 Task: Create a new show and tell discussion in the repository "Javascript" with the title "giveaway" and the description "giving aways sponsorships".
Action: Mouse moved to (1270, 227)
Screenshot: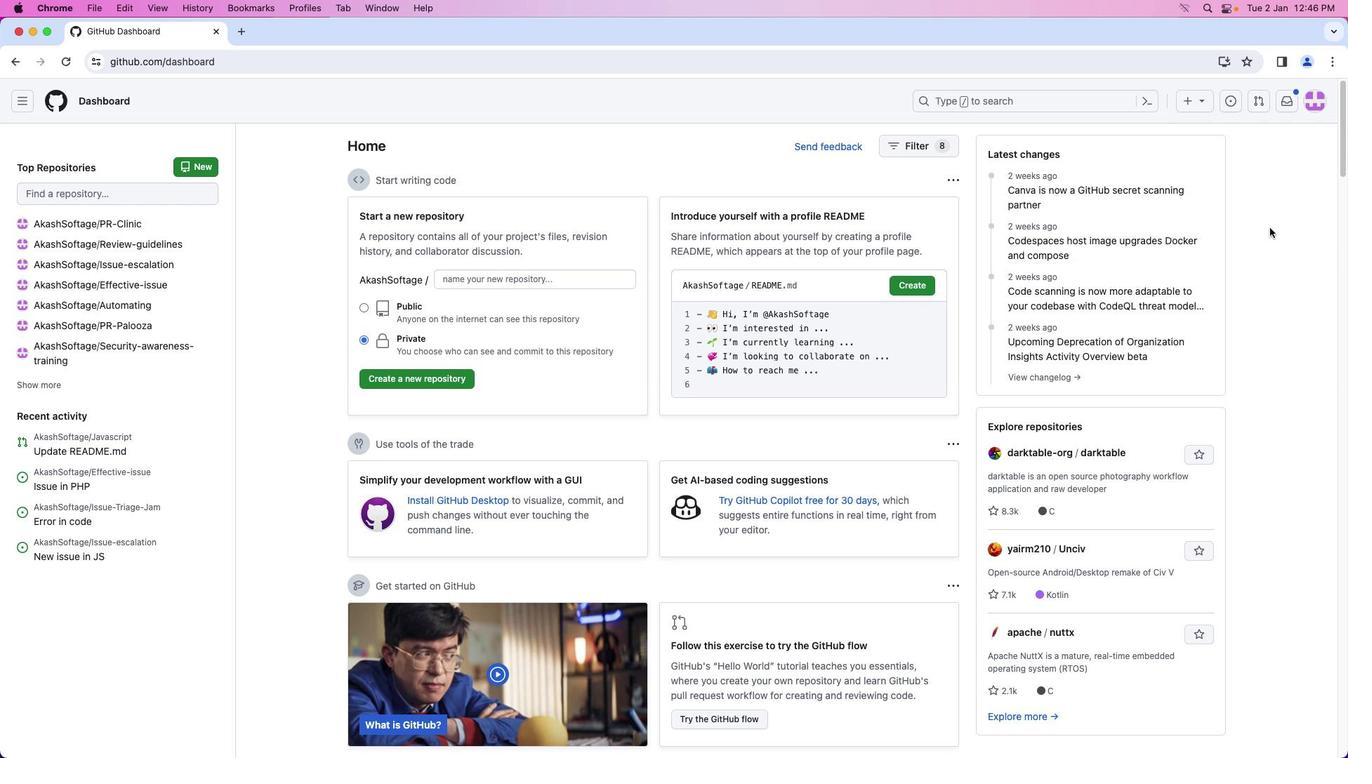 
Action: Mouse pressed left at (1270, 227)
Screenshot: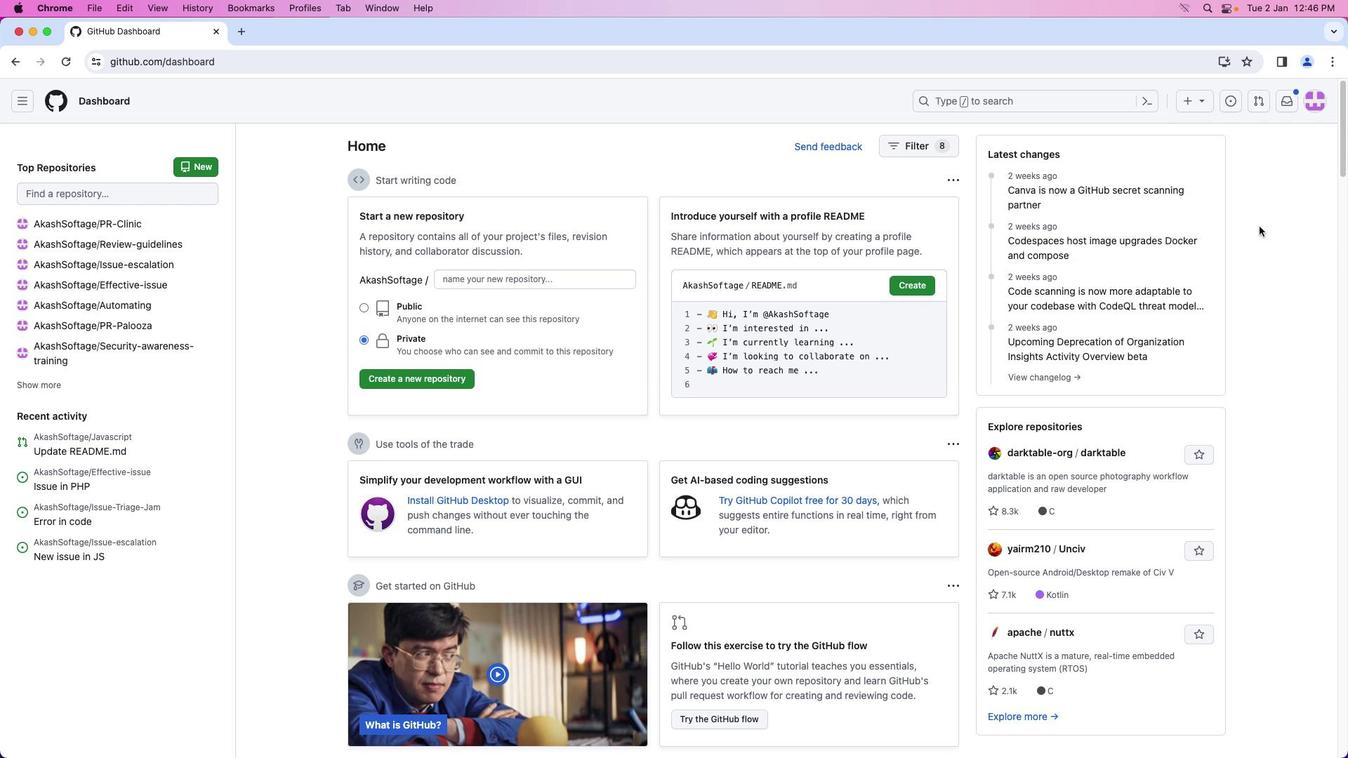 
Action: Mouse moved to (1310, 103)
Screenshot: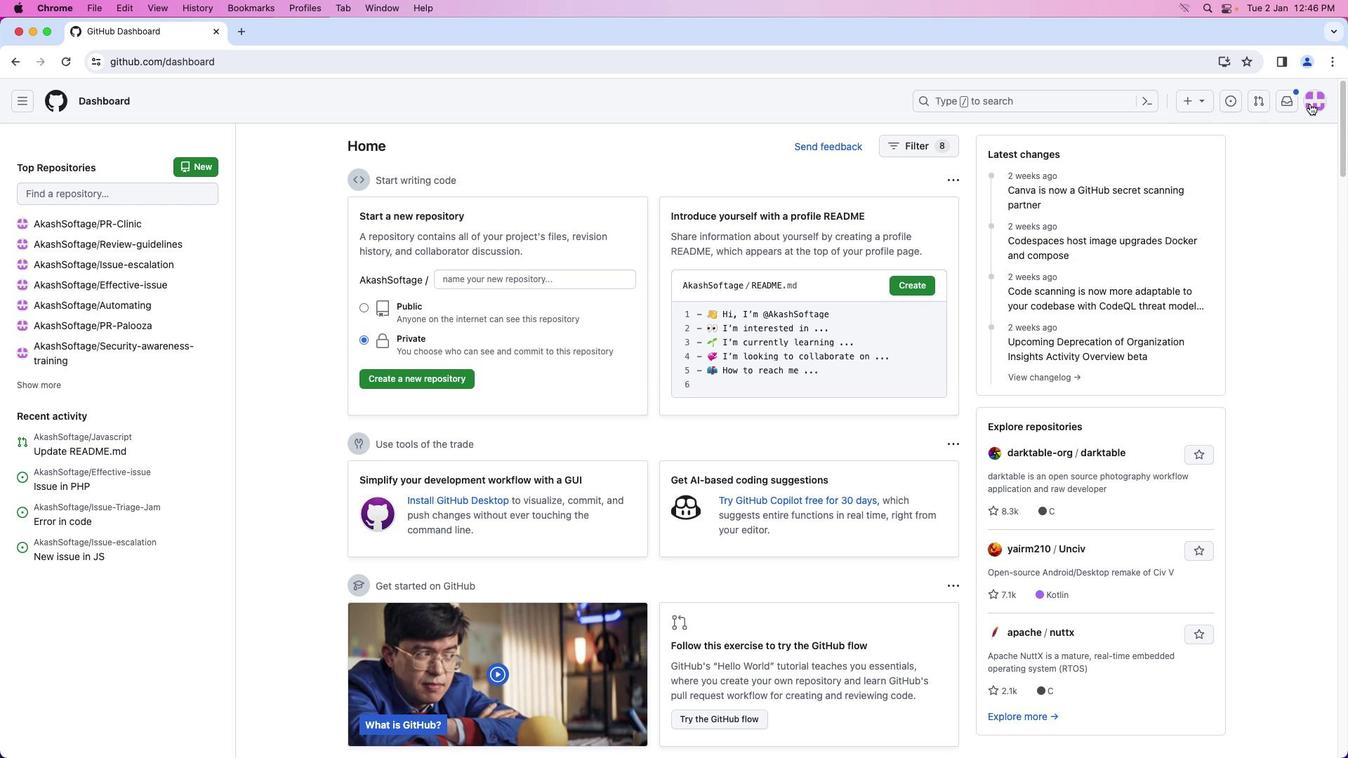 
Action: Mouse pressed left at (1310, 103)
Screenshot: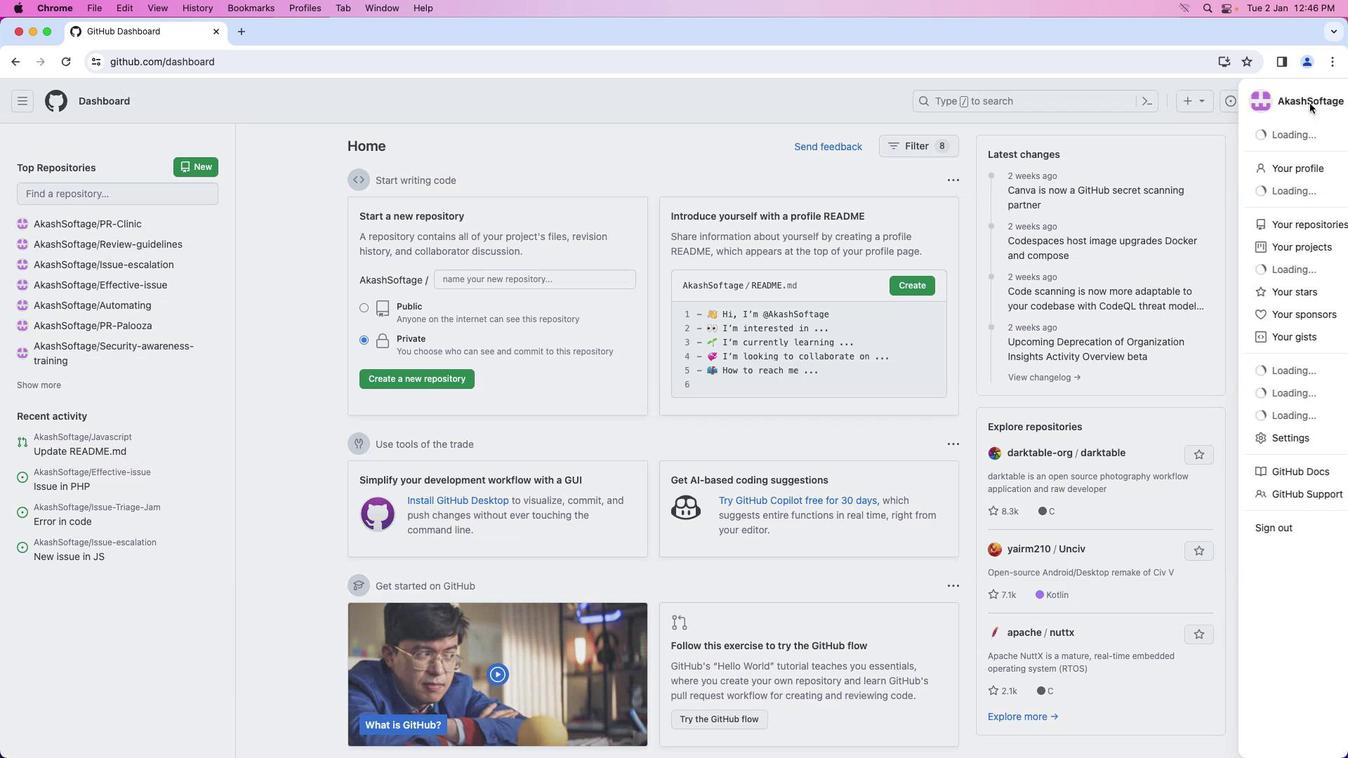 
Action: Mouse moved to (1254, 222)
Screenshot: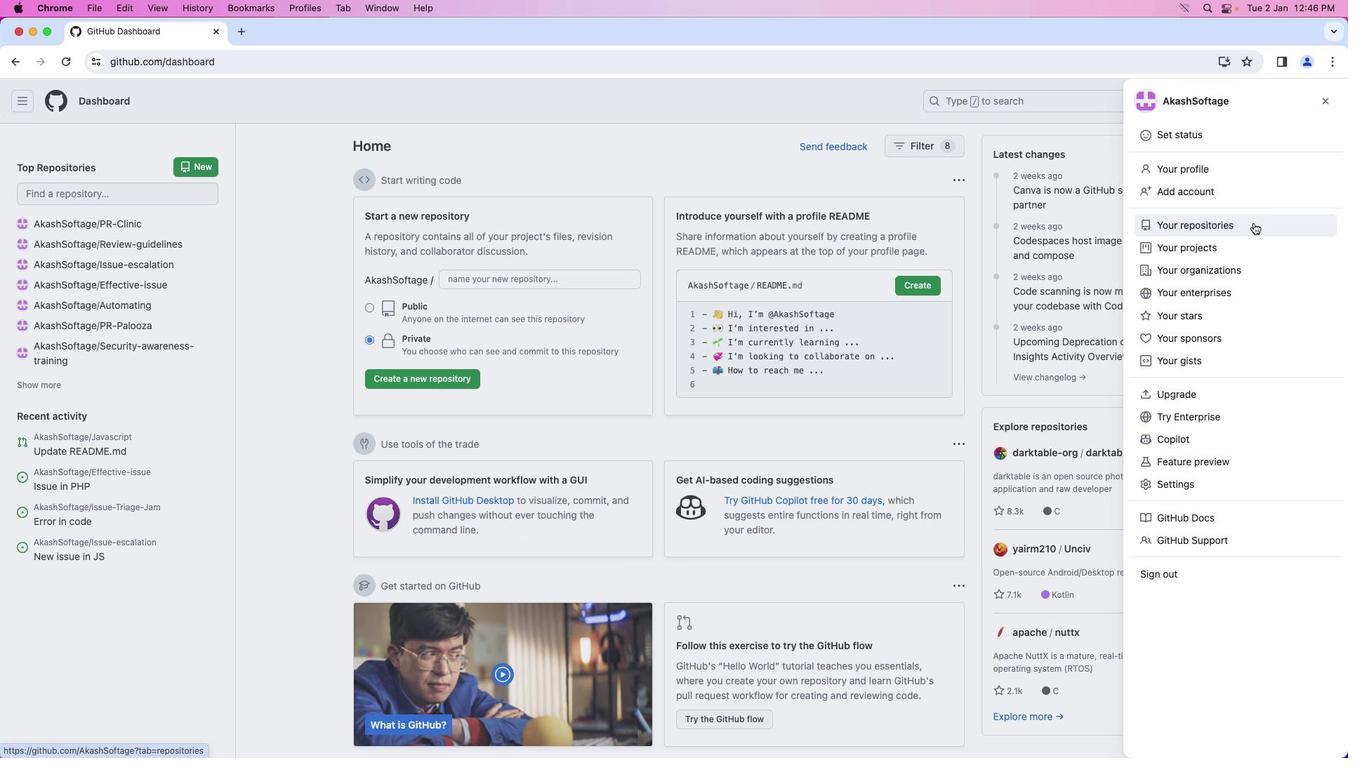 
Action: Mouse pressed left at (1254, 222)
Screenshot: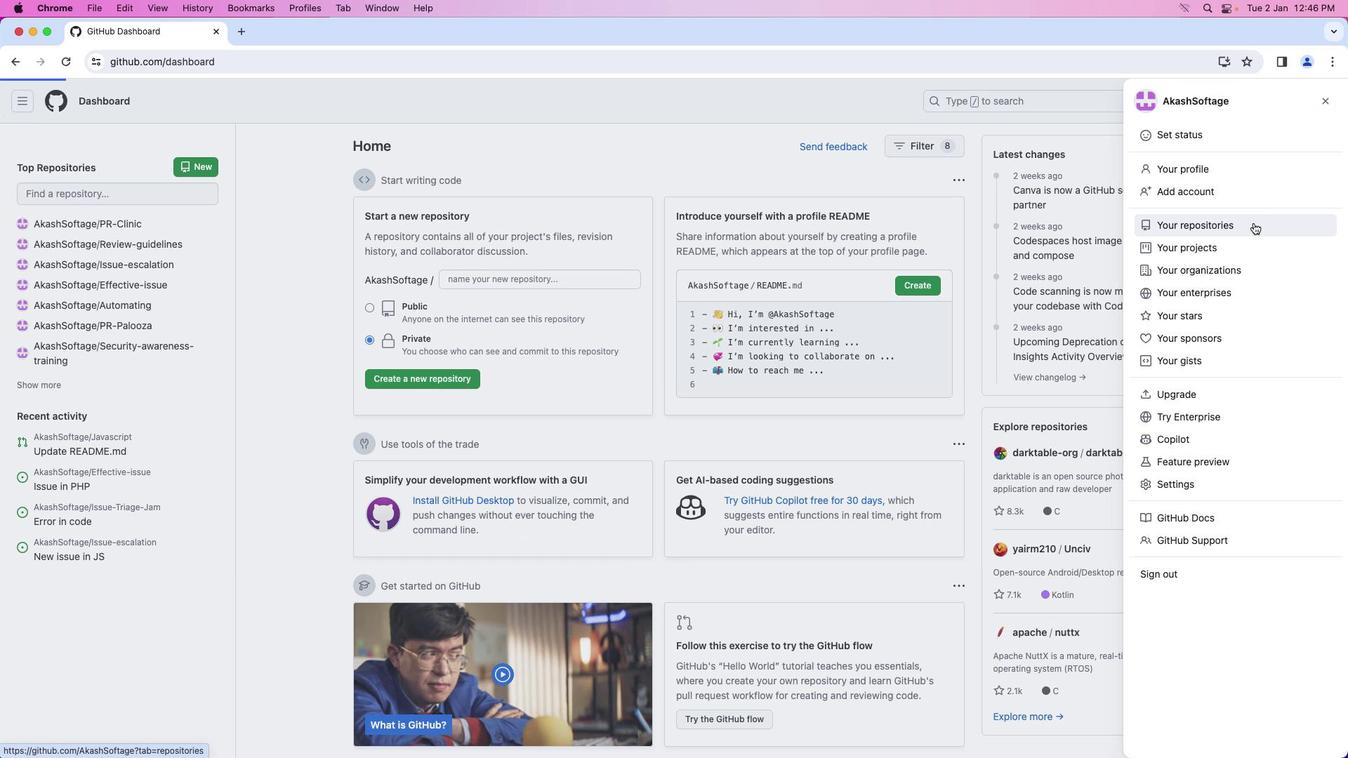 
Action: Mouse moved to (506, 235)
Screenshot: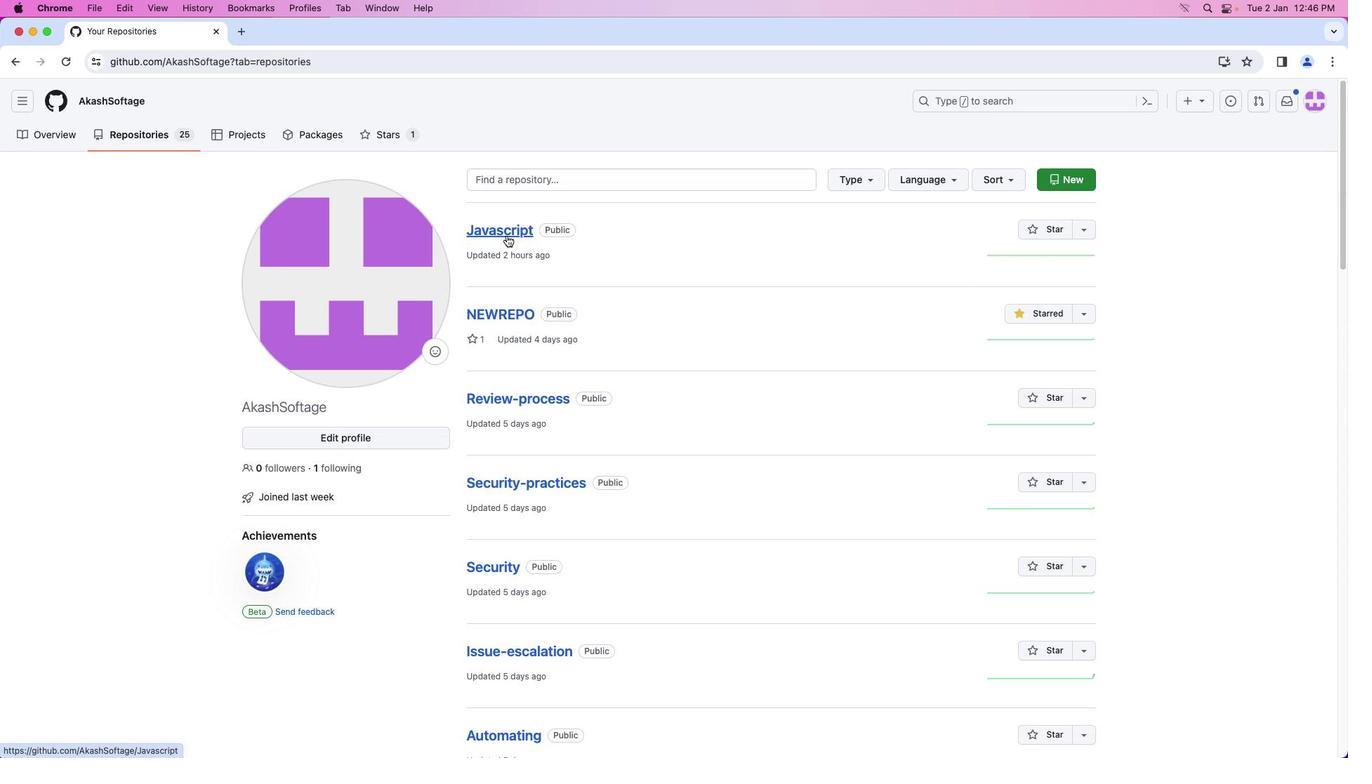 
Action: Mouse pressed left at (506, 235)
Screenshot: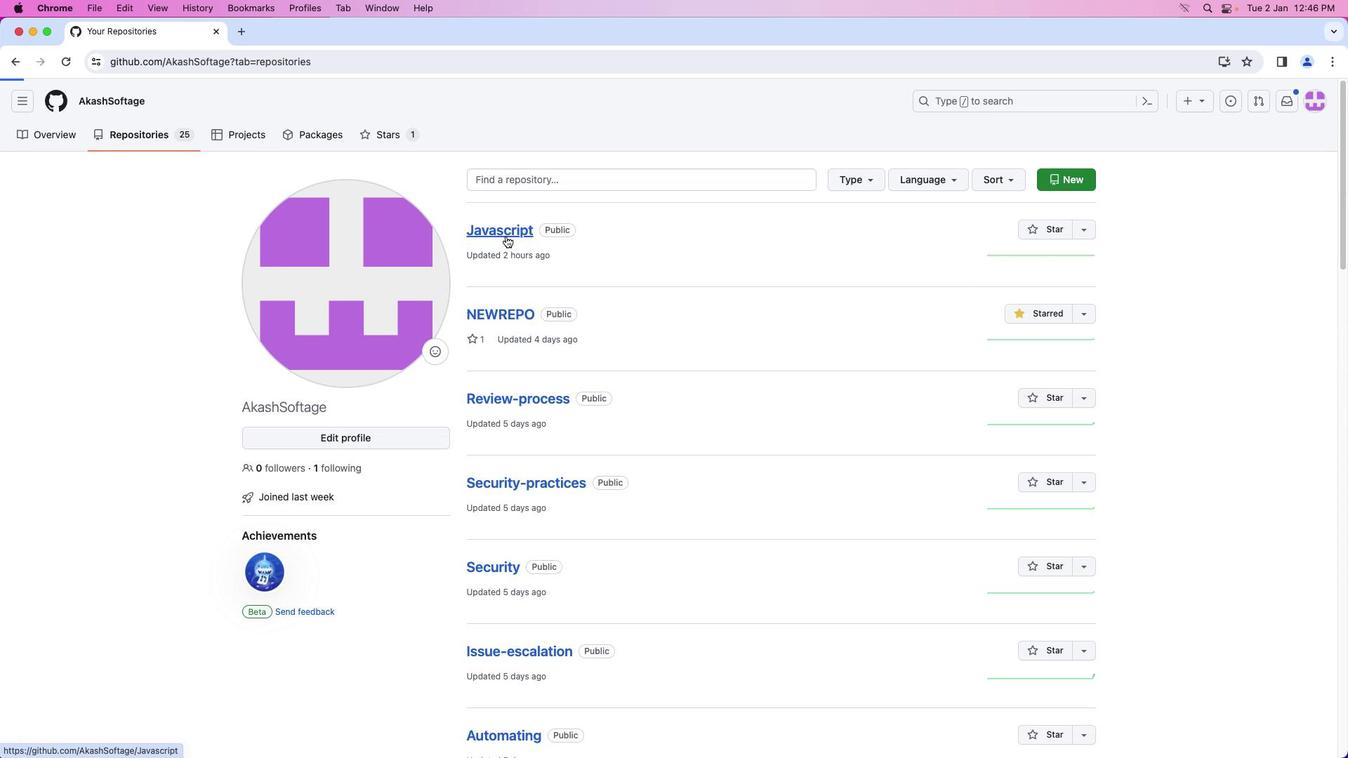 
Action: Mouse moved to (301, 136)
Screenshot: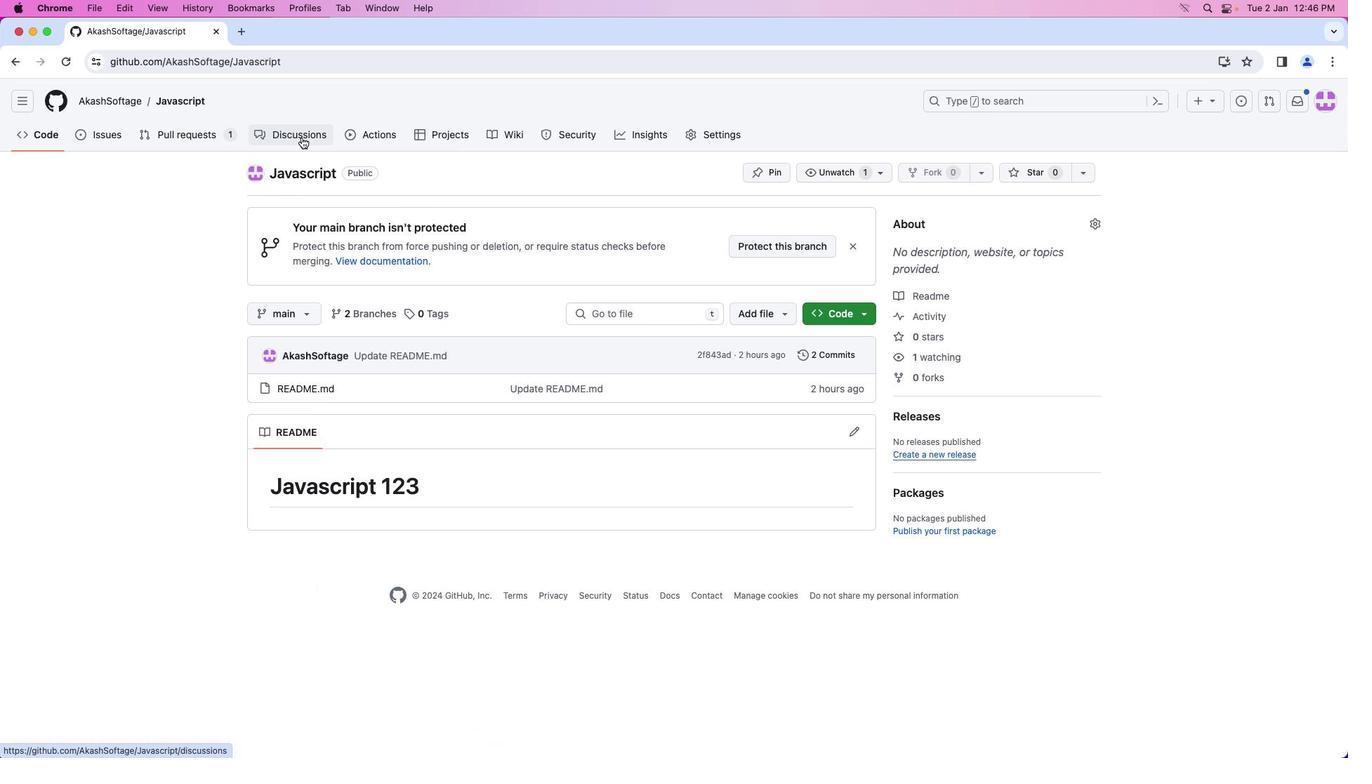 
Action: Mouse pressed left at (301, 136)
Screenshot: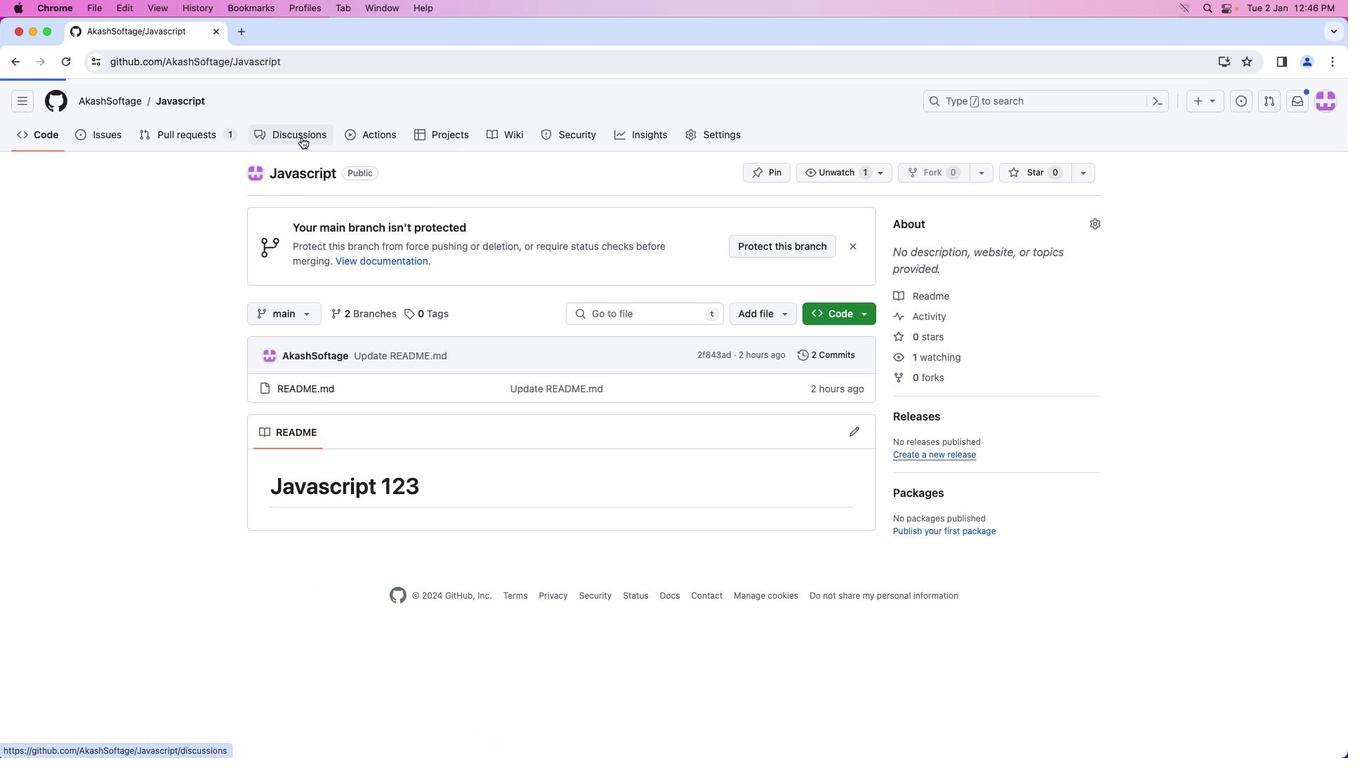 
Action: Mouse moved to (1064, 313)
Screenshot: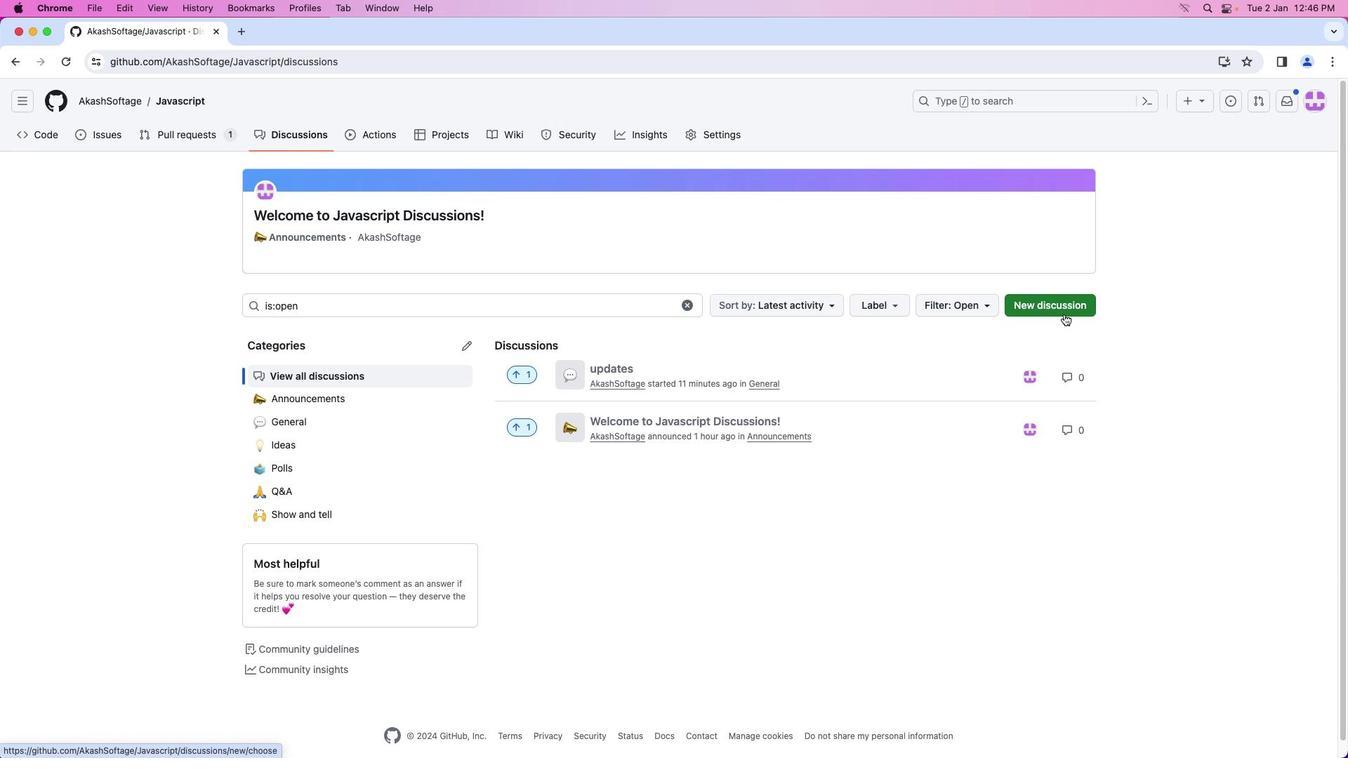 
Action: Mouse pressed left at (1064, 313)
Screenshot: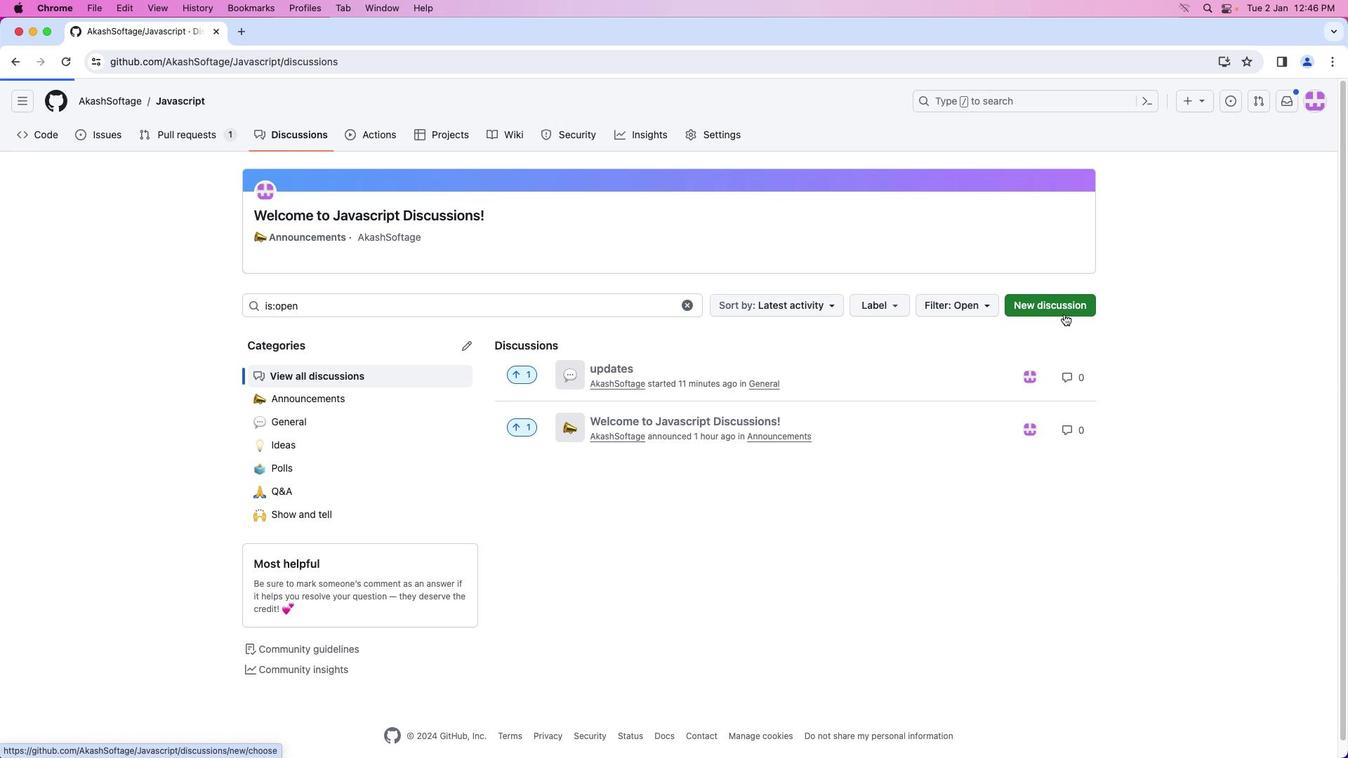 
Action: Mouse moved to (1023, 604)
Screenshot: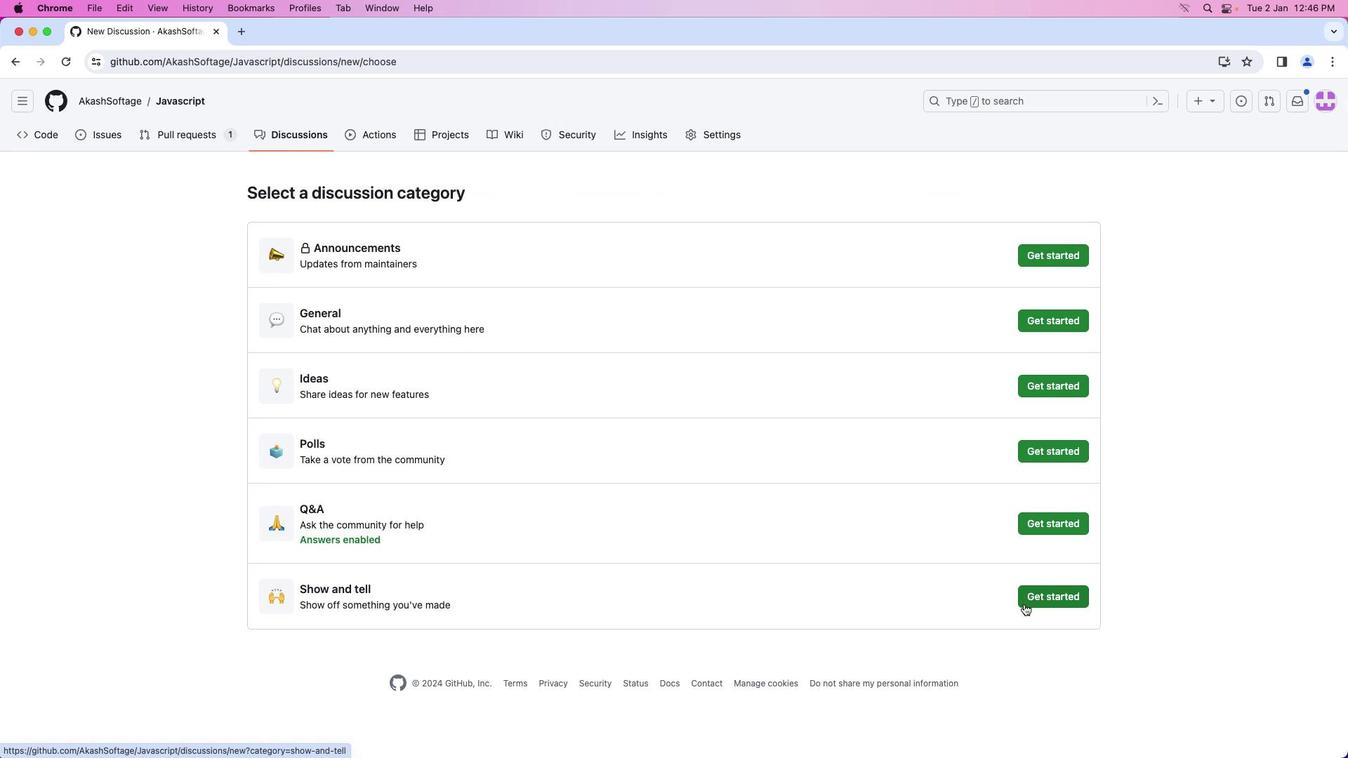 
Action: Mouse pressed left at (1023, 604)
Screenshot: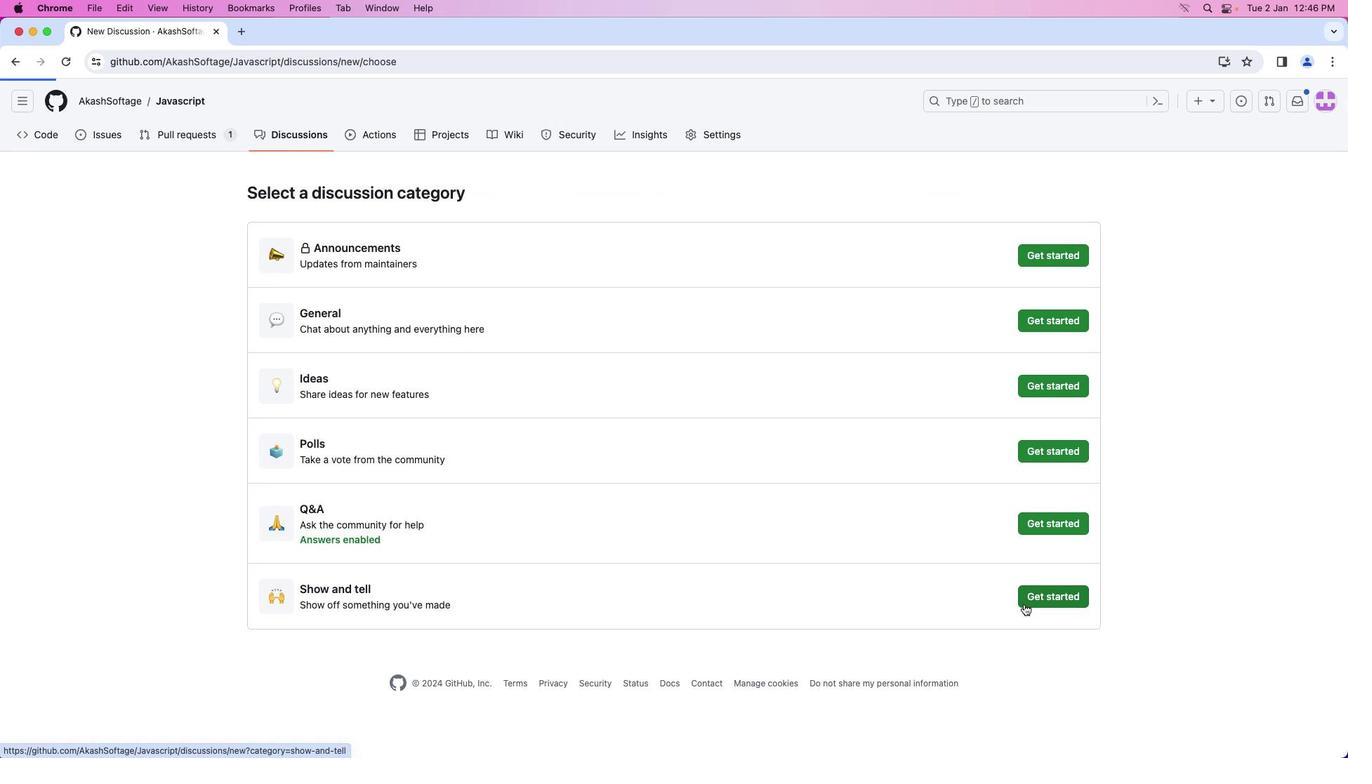 
Action: Mouse moved to (456, 306)
Screenshot: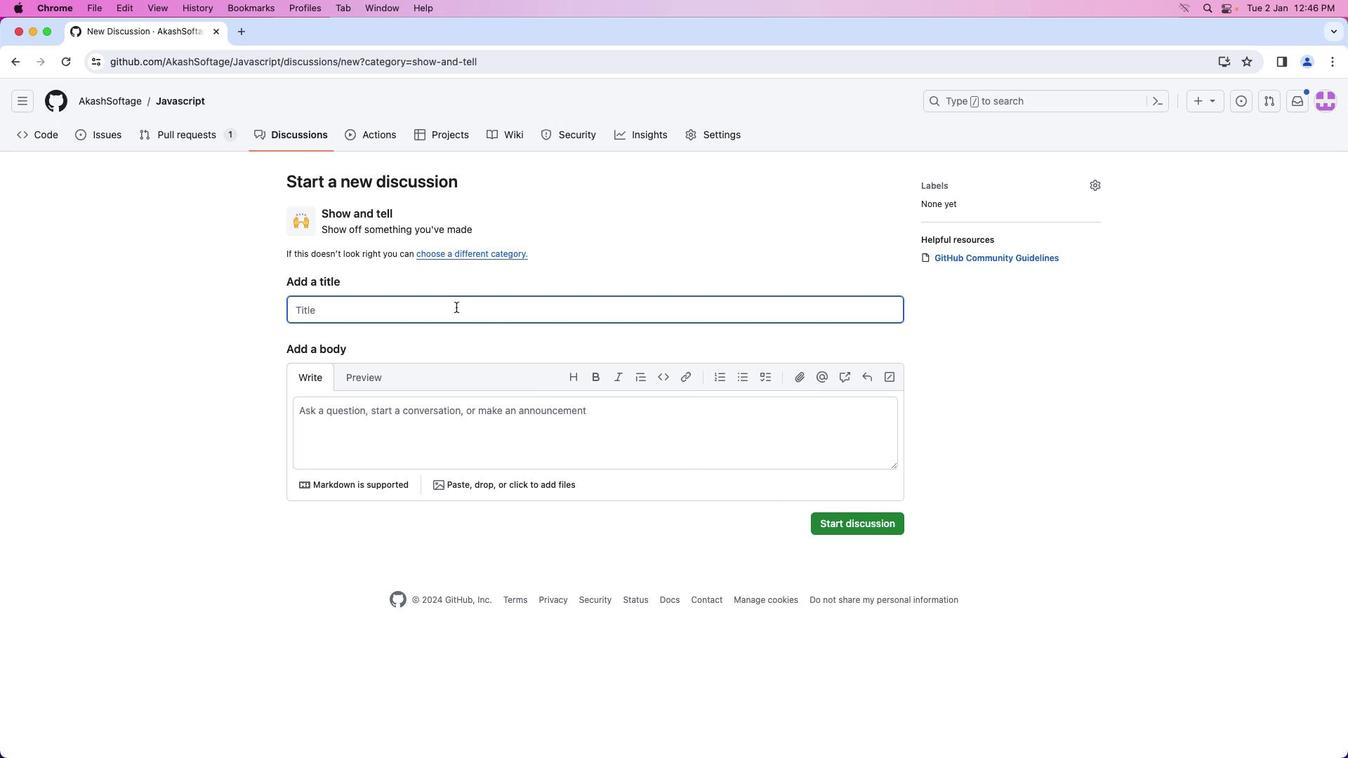 
Action: Mouse pressed left at (456, 306)
Screenshot: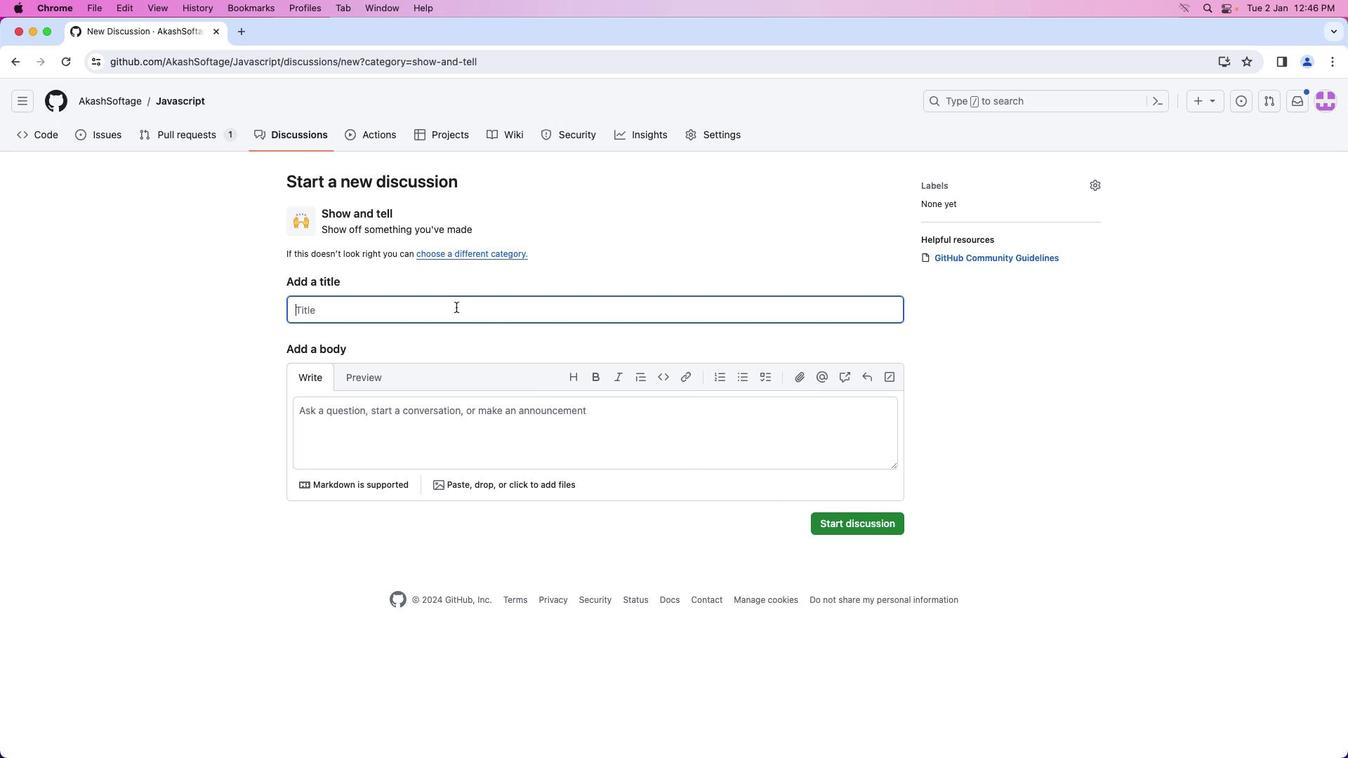 
Action: Key pressed 'g''i''v''e''a''w''a''y'
Screenshot: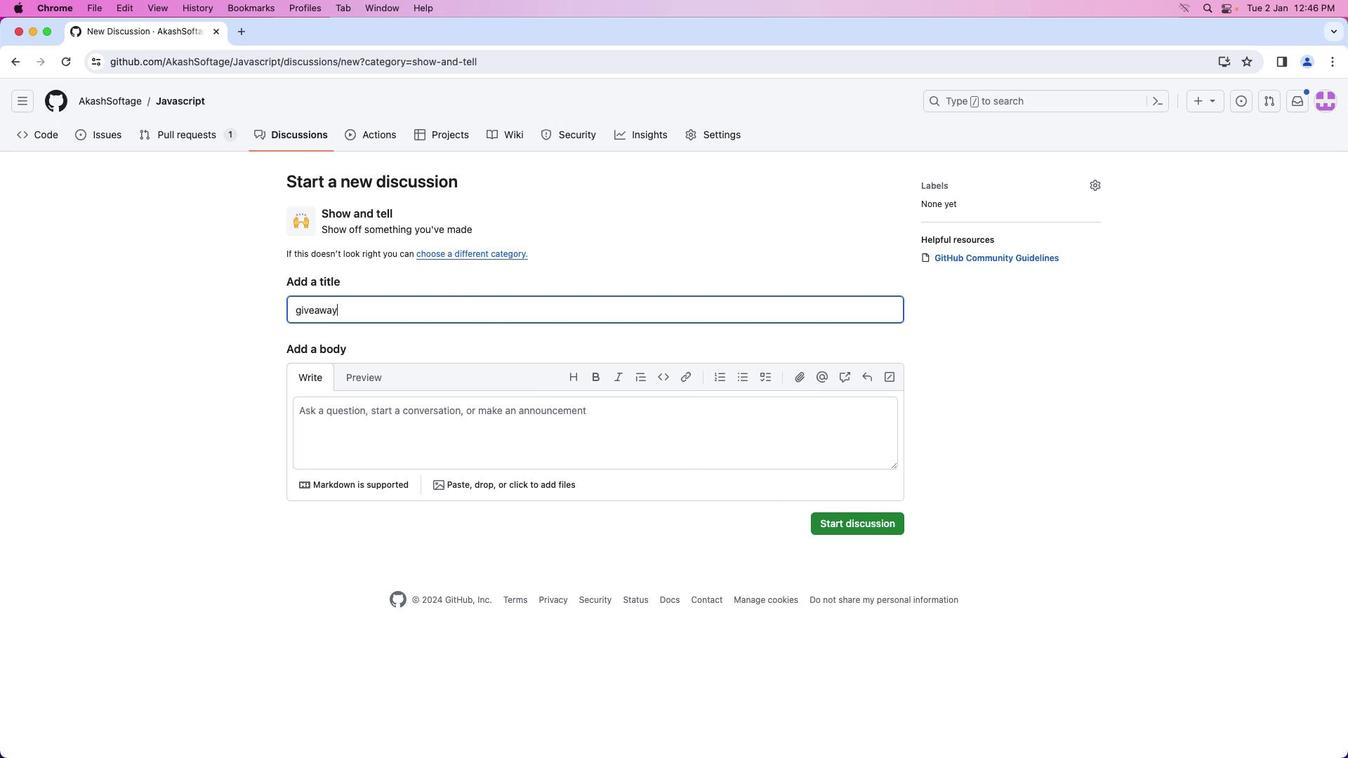 
Action: Mouse moved to (404, 426)
Screenshot: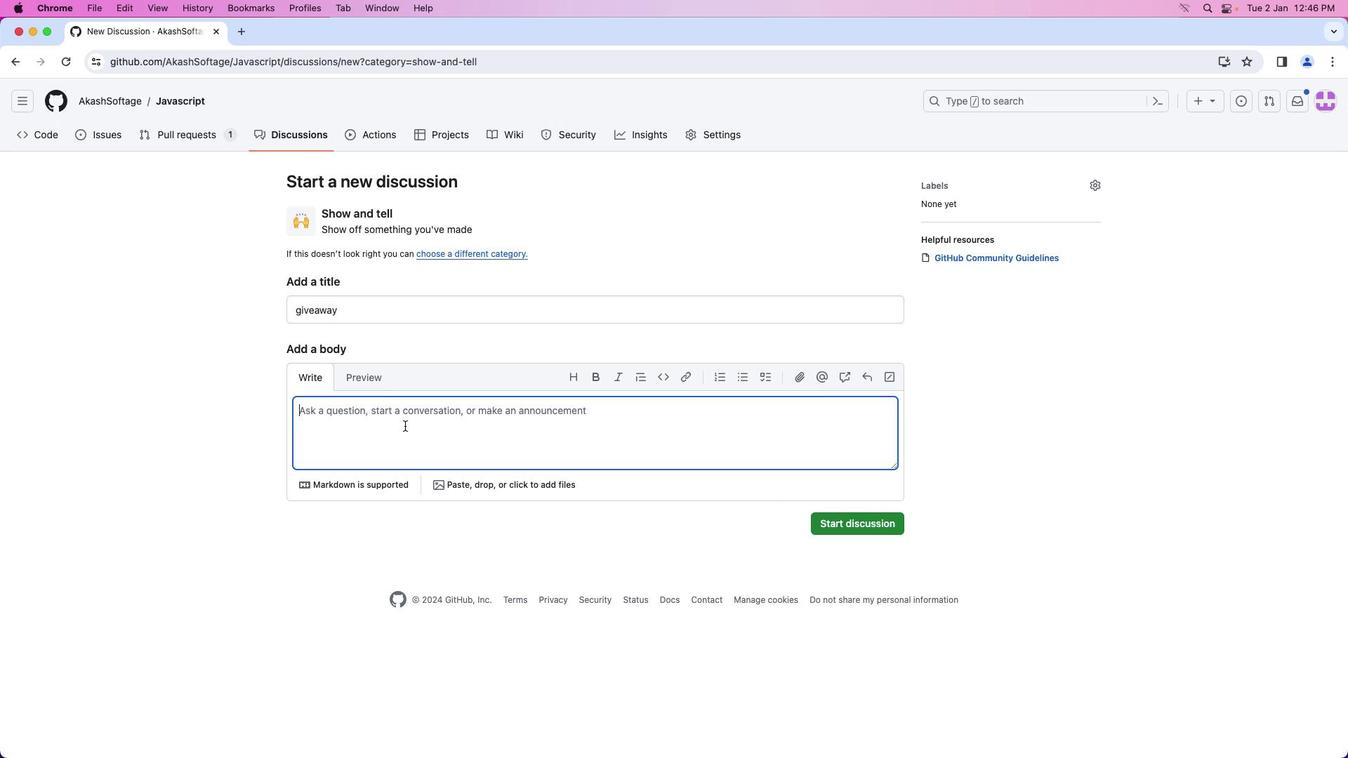 
Action: Mouse pressed left at (404, 426)
Screenshot: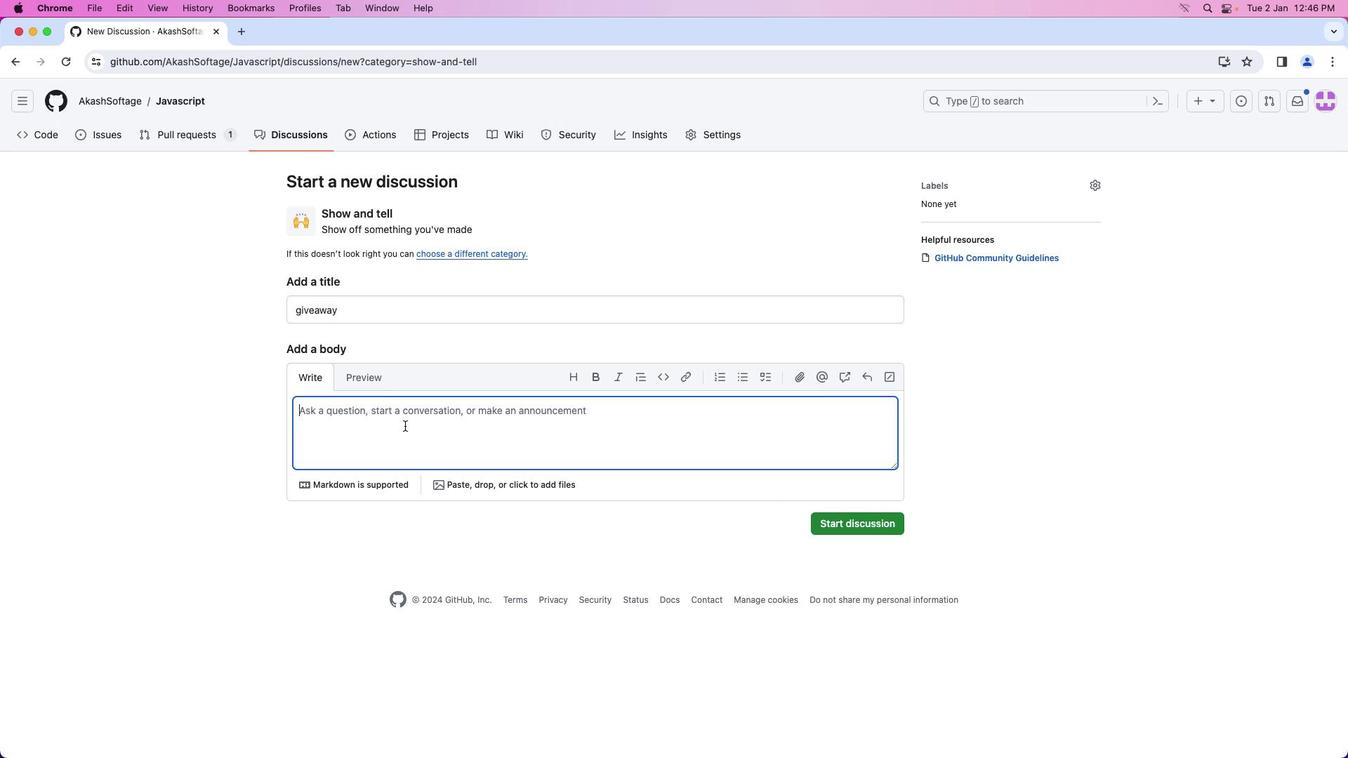 
Action: Key pressed 'g''i''i'Key.backspace'v''i''n''g'Key.space'a''w''a''y''s'Key.space's''p''o''n''s''o''r''s''h''i''p''s'
Screenshot: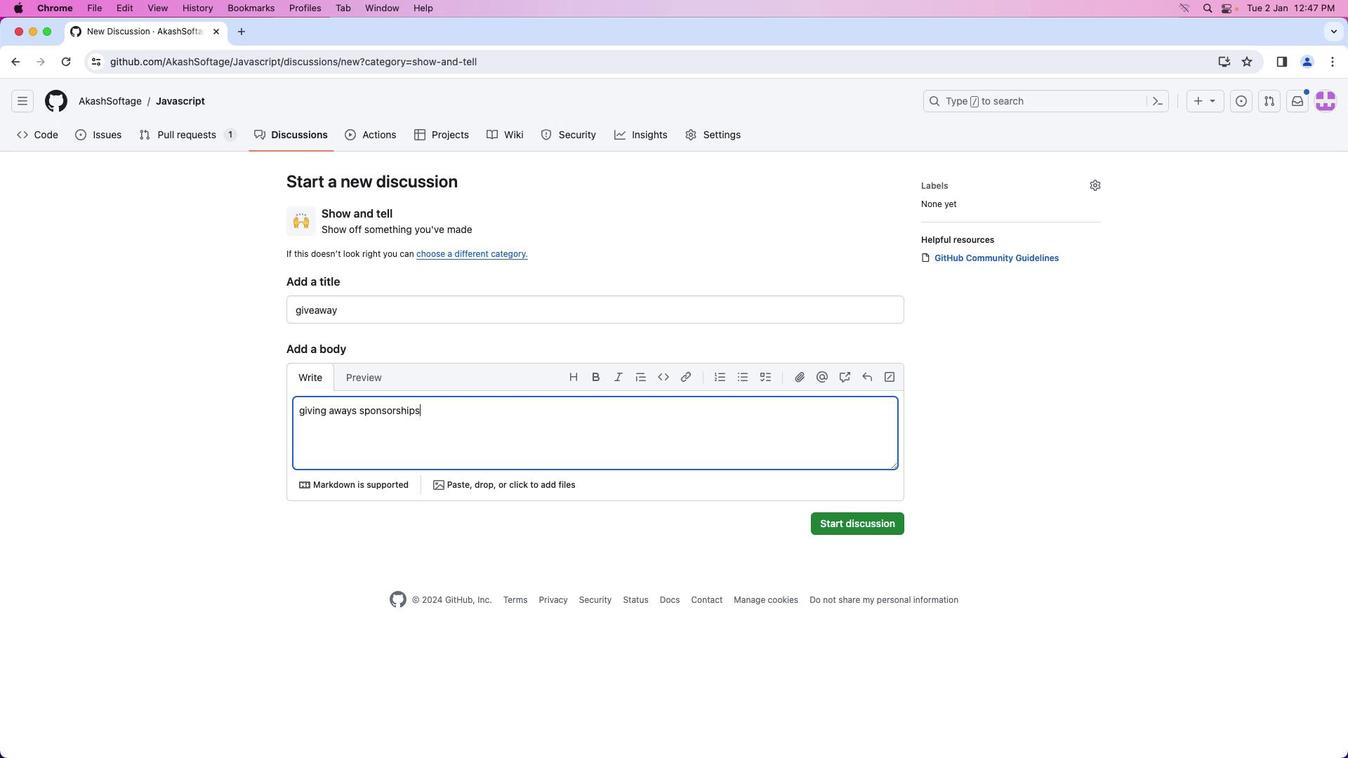 
Action: Mouse moved to (537, 428)
Screenshot: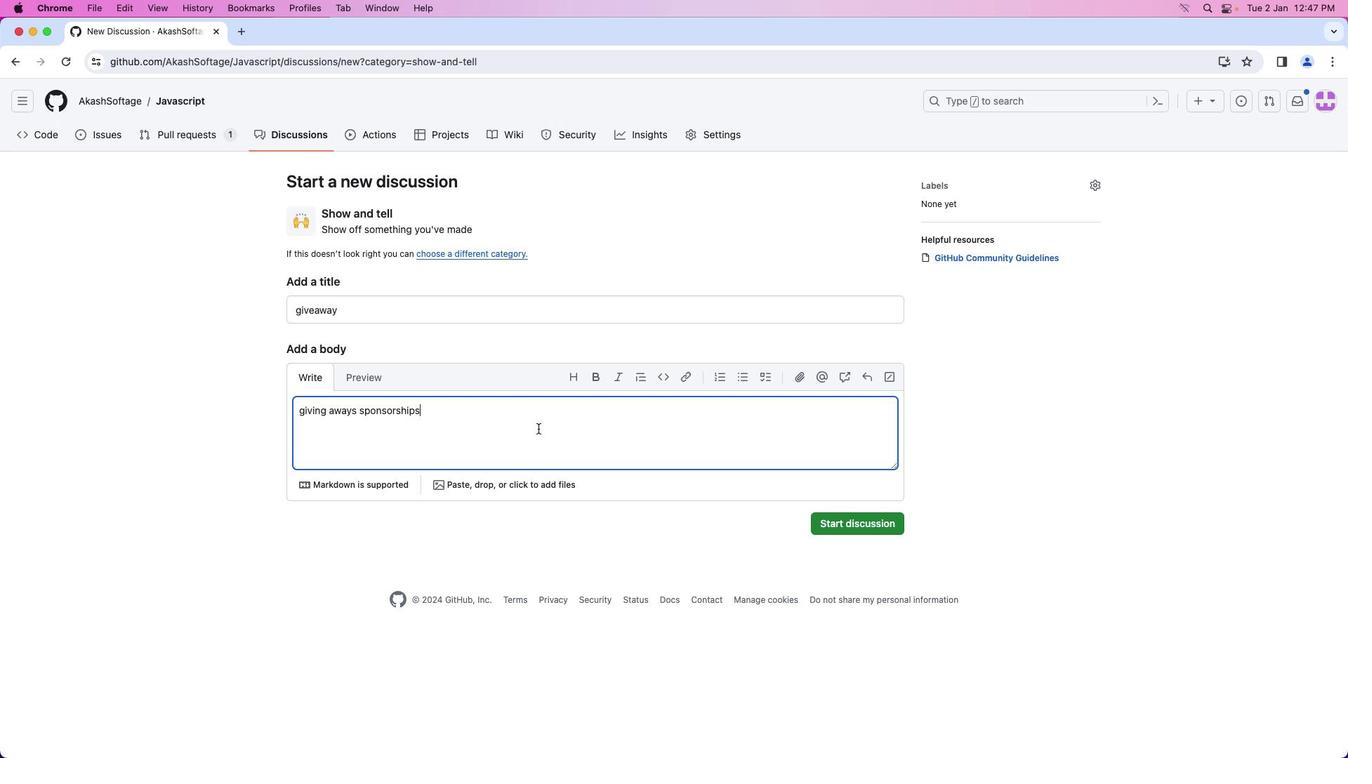 
Action: Mouse pressed left at (537, 428)
Screenshot: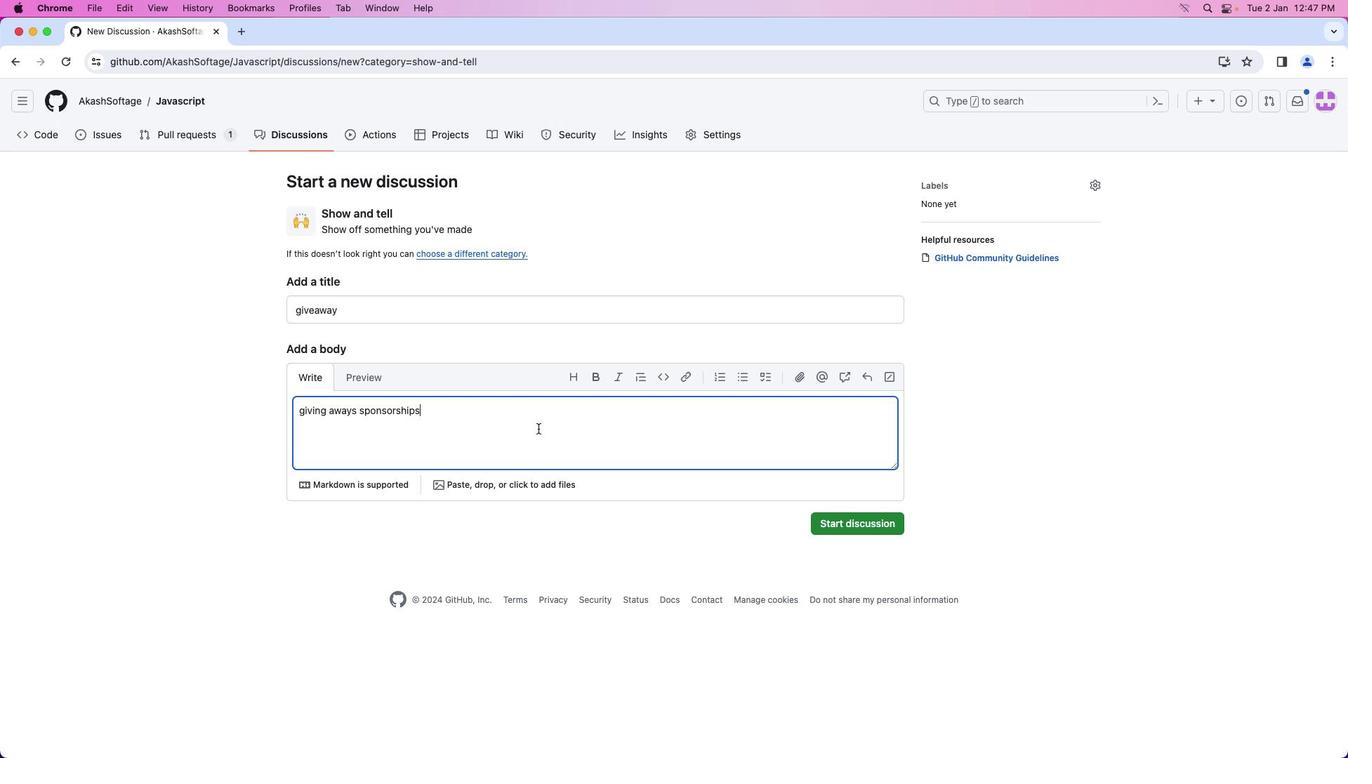 
Action: Mouse moved to (820, 523)
Screenshot: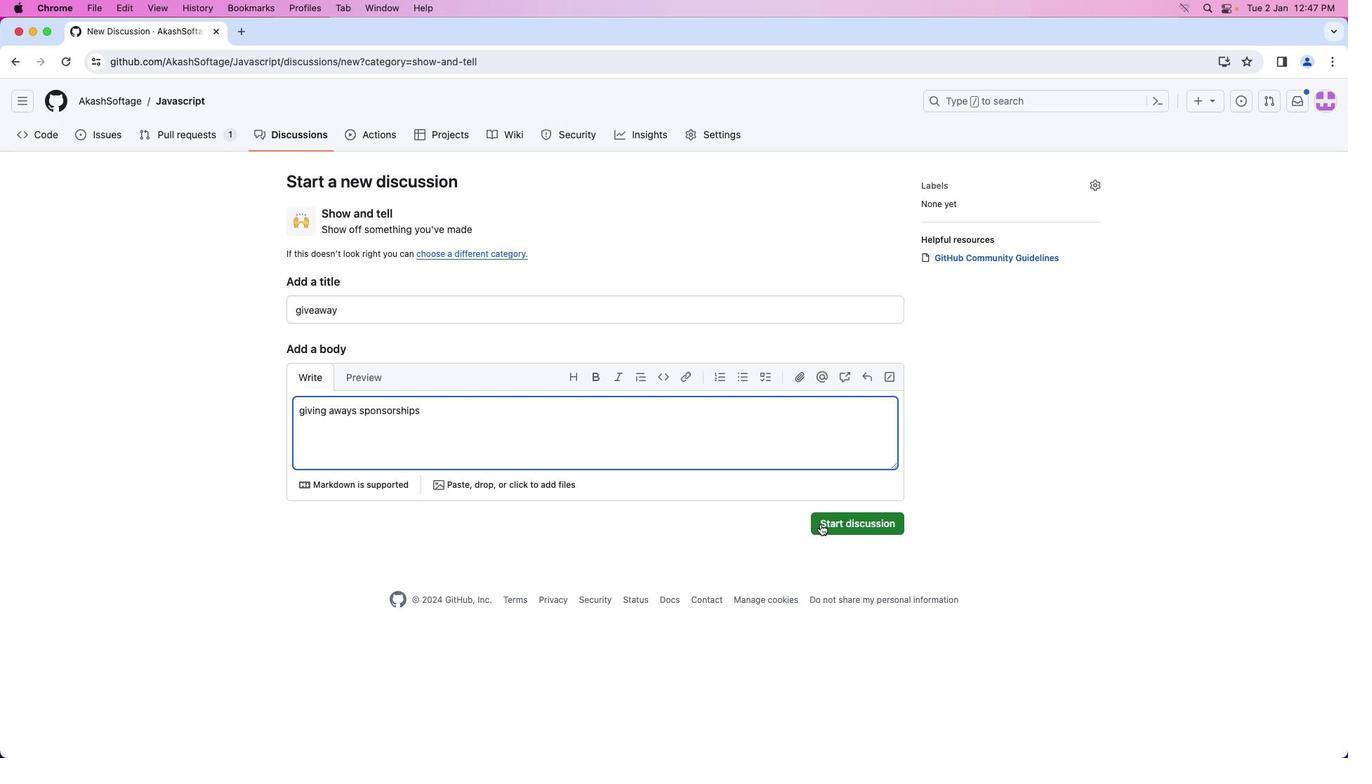 
